Task: Add the view table.
Action: Mouse moved to (907, 231)
Screenshot: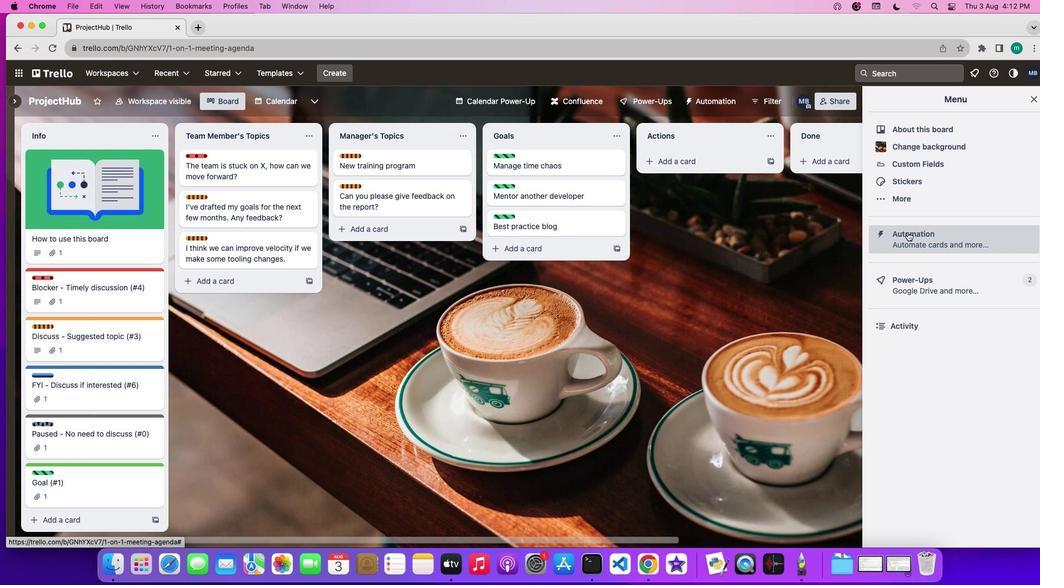 
Action: Mouse pressed left at (907, 231)
Screenshot: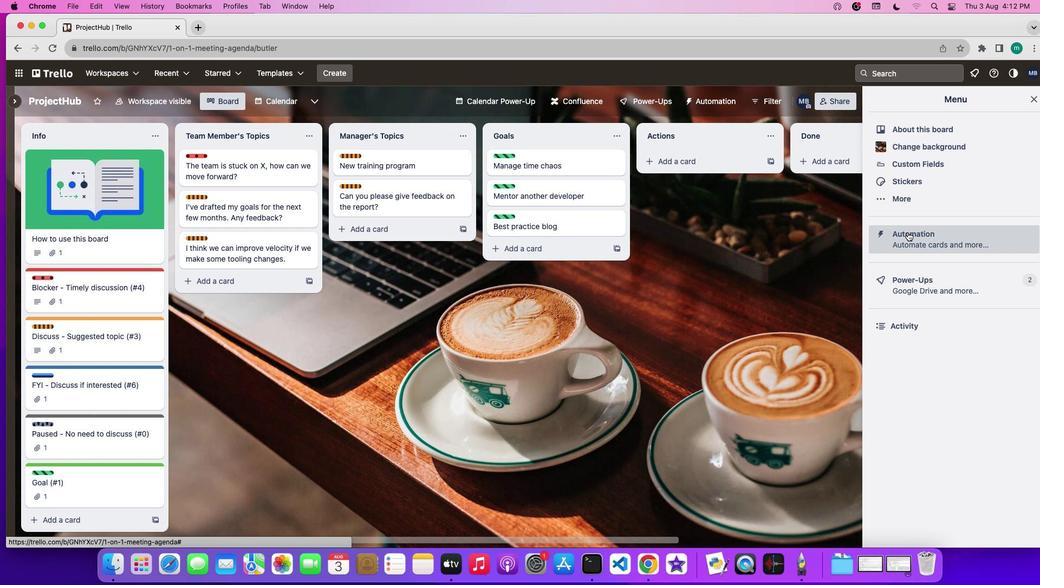 
Action: Mouse moved to (314, 105)
Screenshot: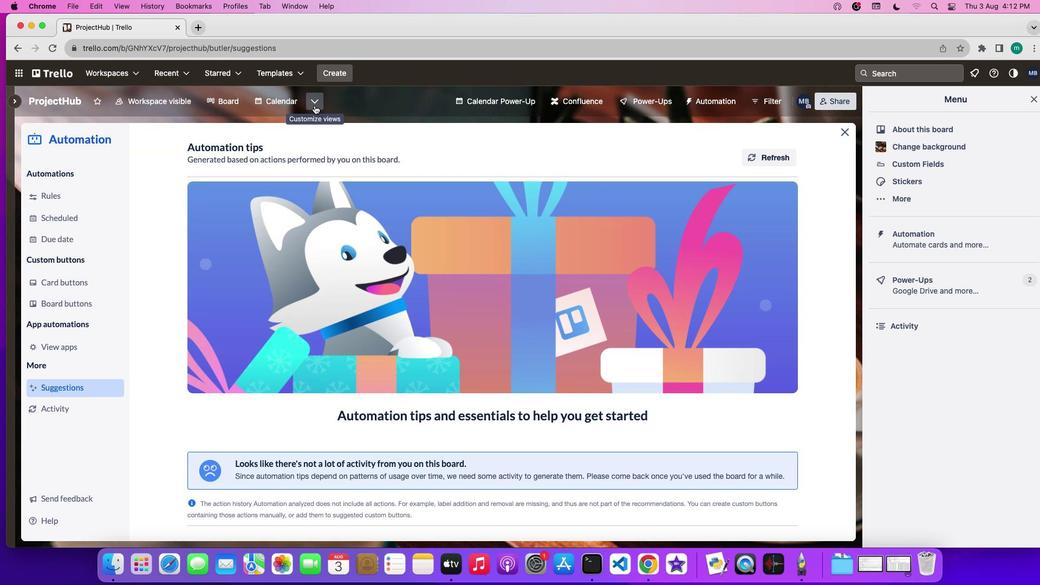 
Action: Mouse pressed left at (314, 105)
Screenshot: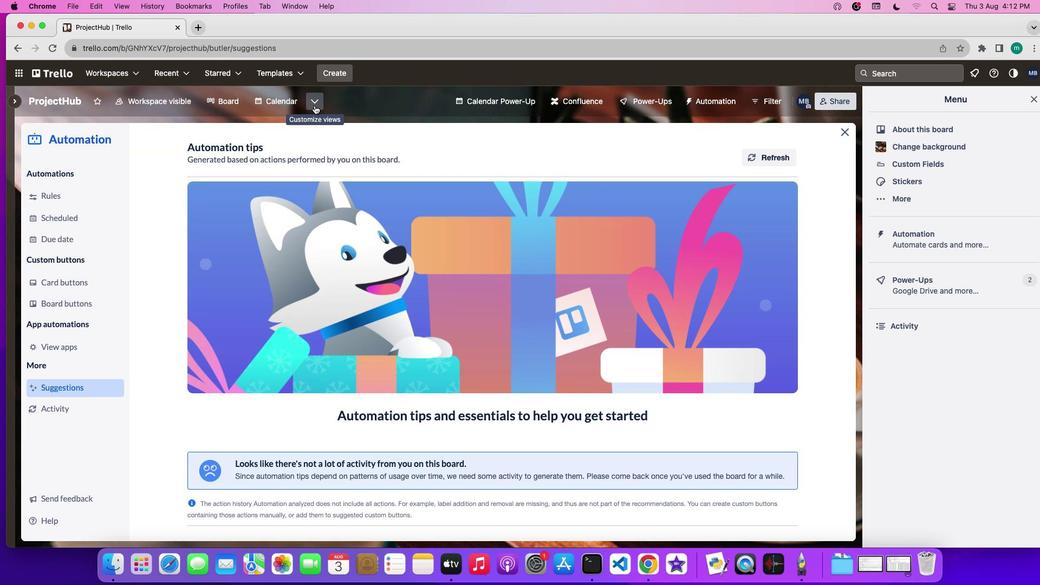 
Action: Mouse moved to (331, 168)
Screenshot: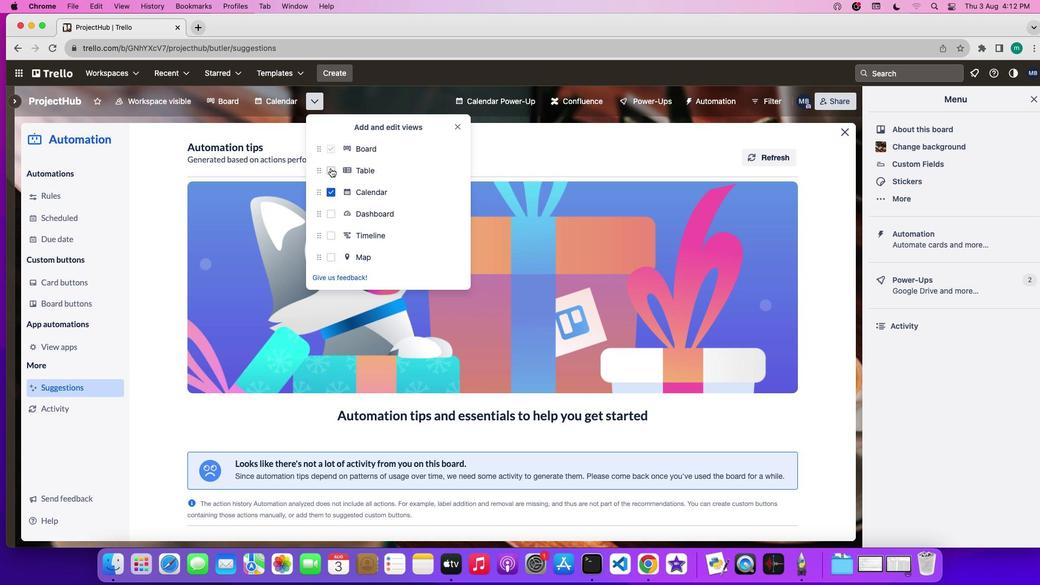 
Action: Mouse pressed left at (331, 168)
Screenshot: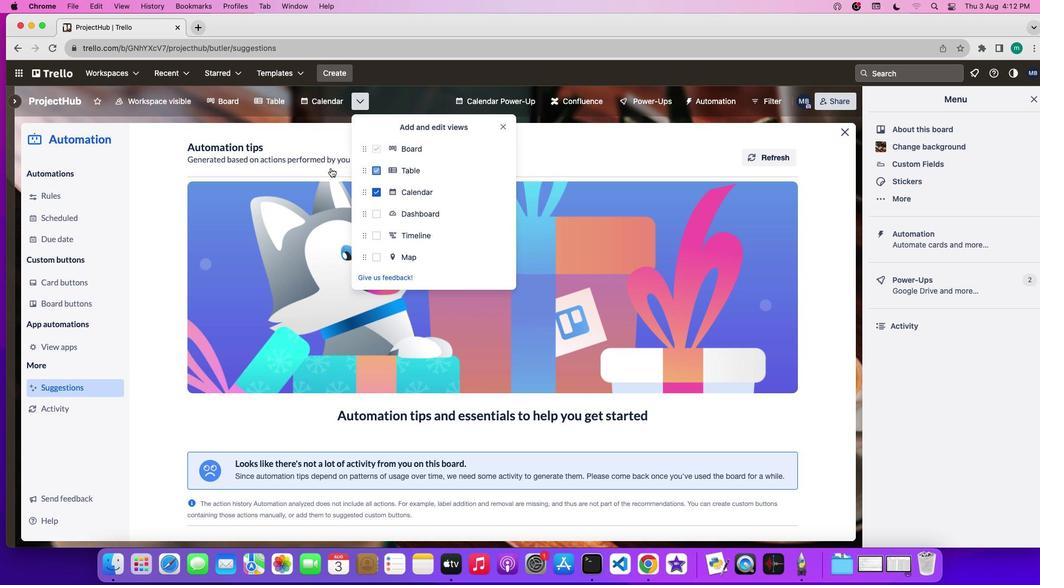 
Action: Mouse moved to (361, 166)
Screenshot: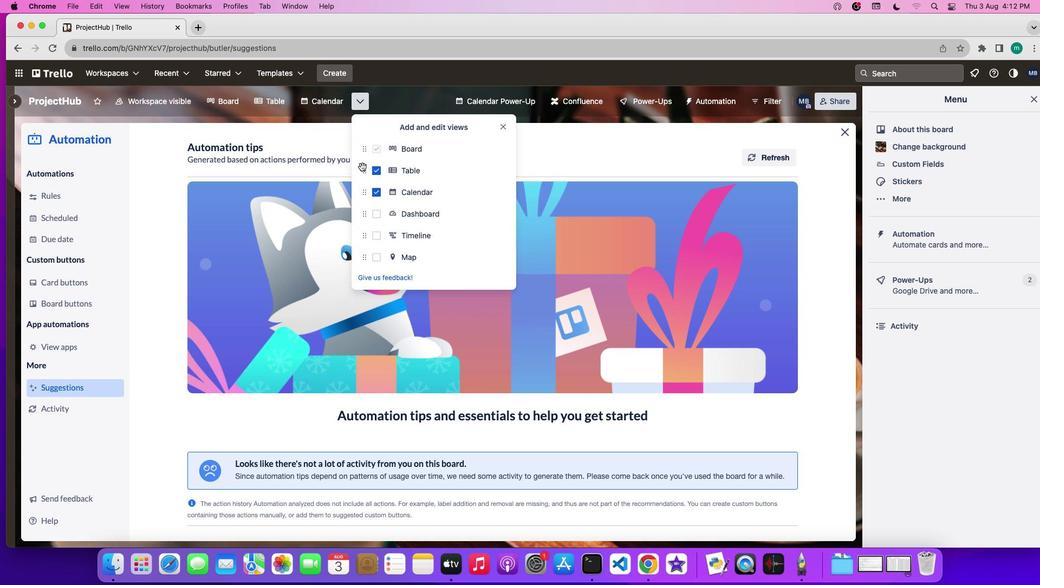 
